 Task: Create a due date automation trigger when advanced on, on the wednesday before a card is due add content with a name or a description containing resume at 11:00 AM.
Action: Mouse moved to (1065, 84)
Screenshot: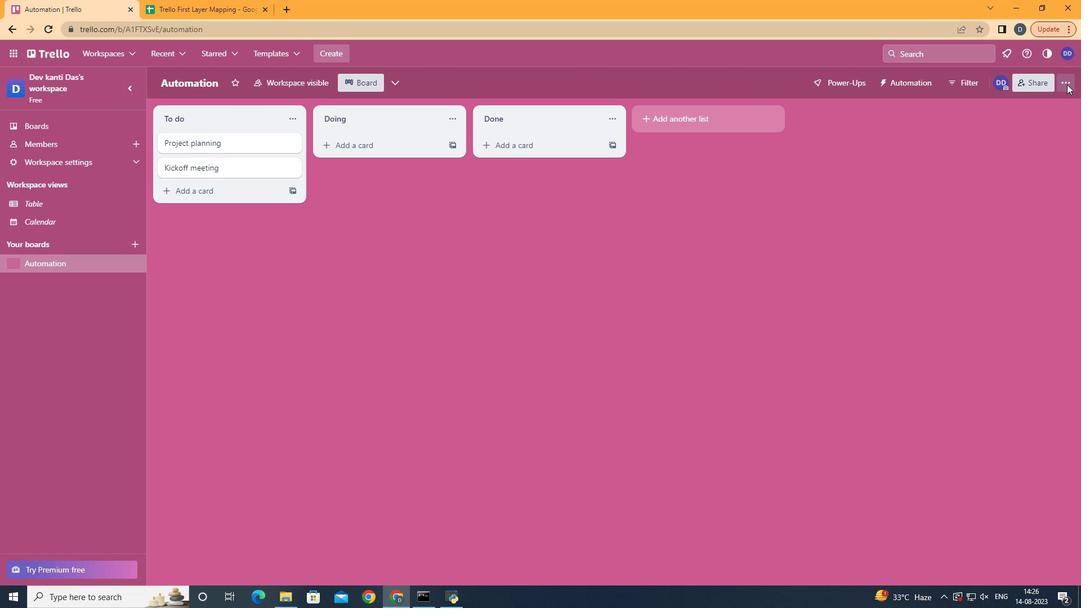 
Action: Mouse pressed left at (1065, 84)
Screenshot: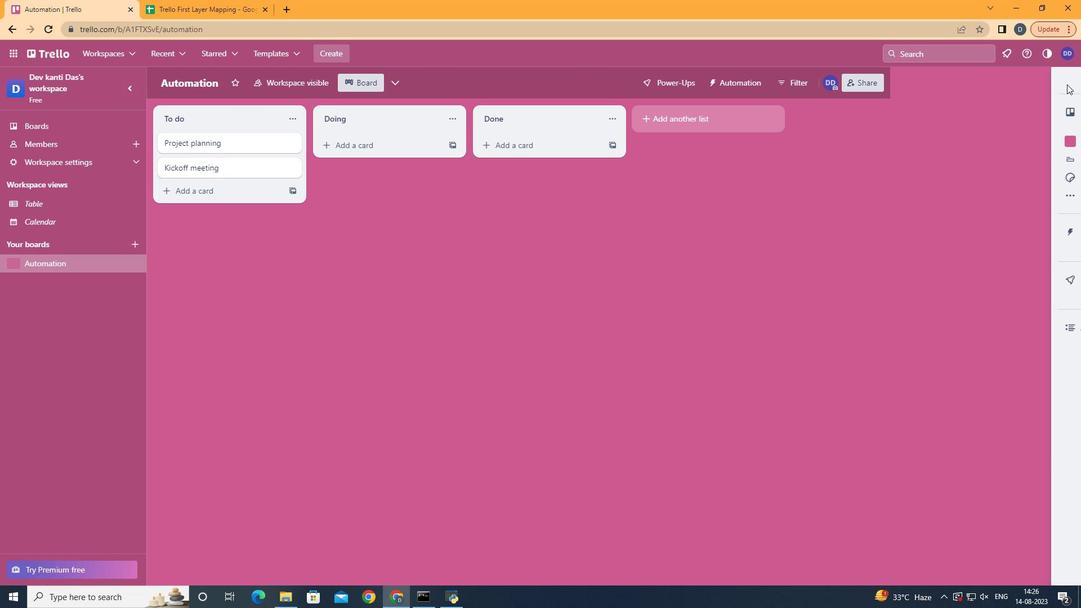 
Action: Mouse moved to (987, 224)
Screenshot: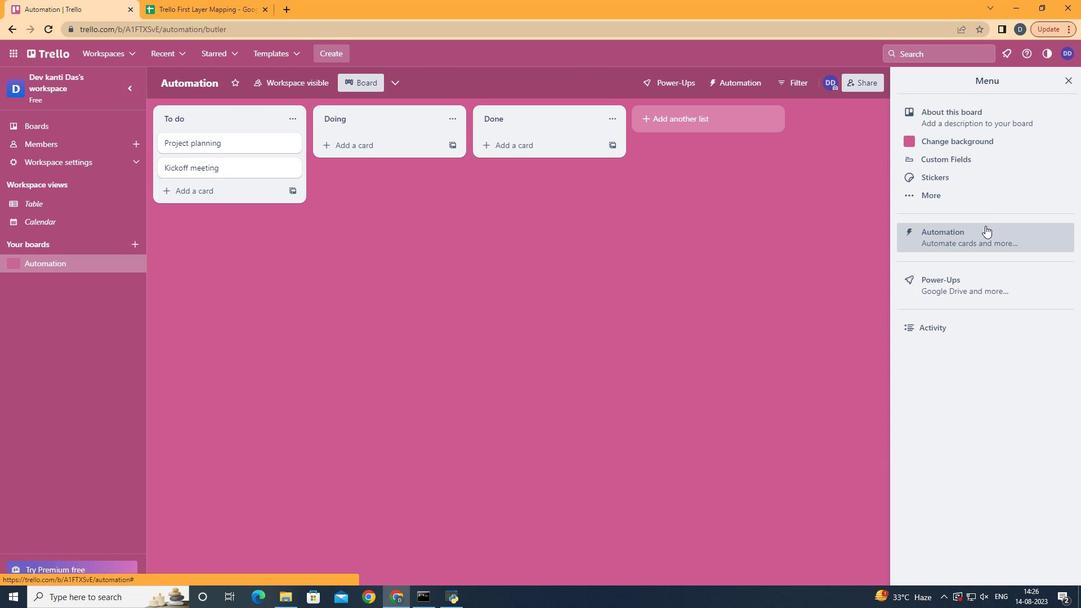
Action: Mouse pressed left at (987, 224)
Screenshot: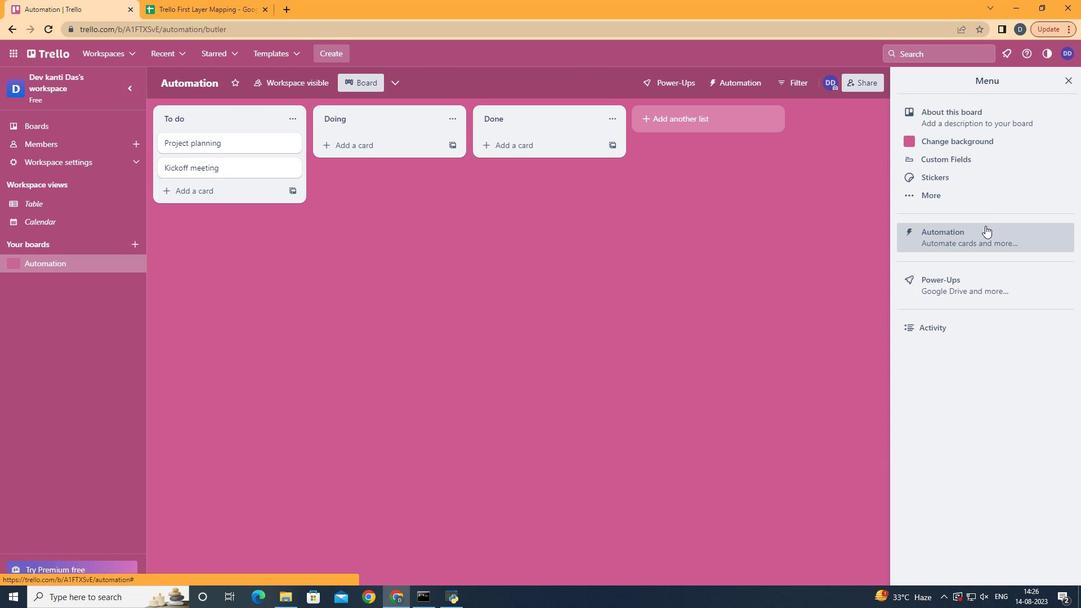 
Action: Mouse moved to (221, 225)
Screenshot: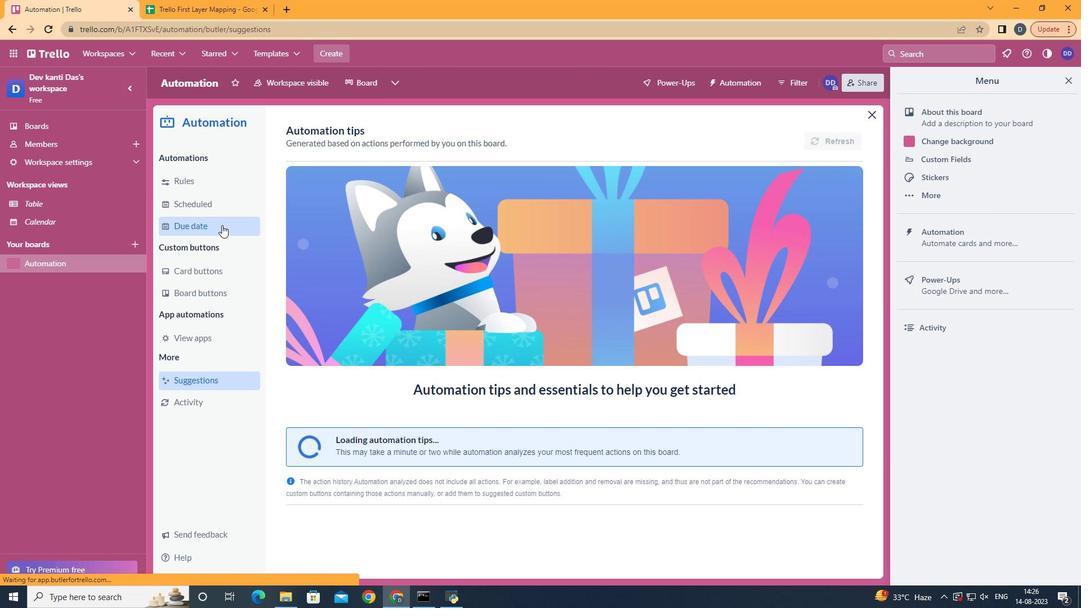 
Action: Mouse pressed left at (221, 225)
Screenshot: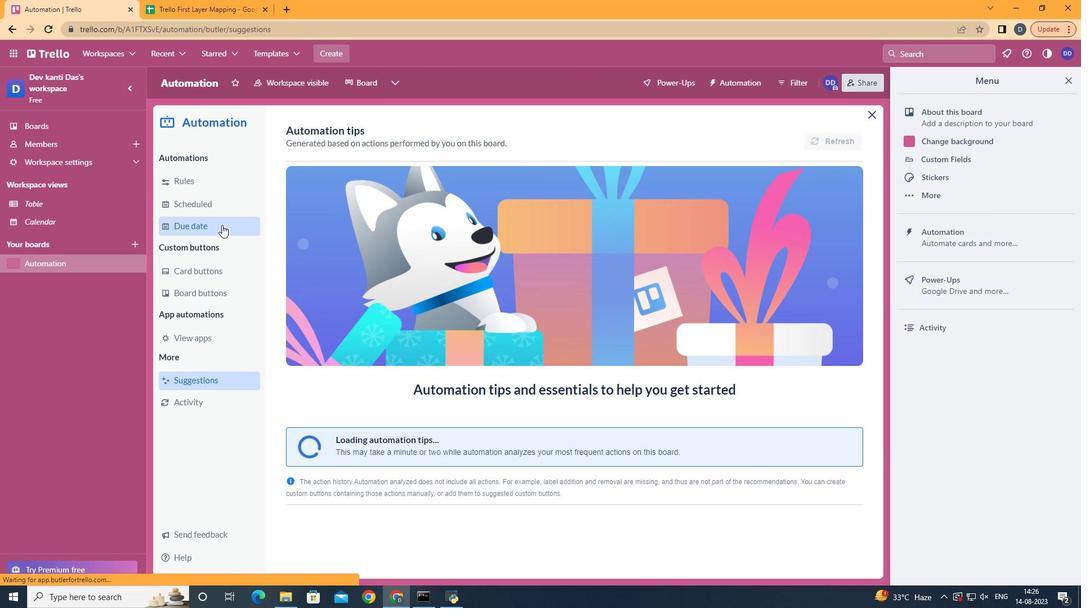 
Action: Mouse moved to (785, 138)
Screenshot: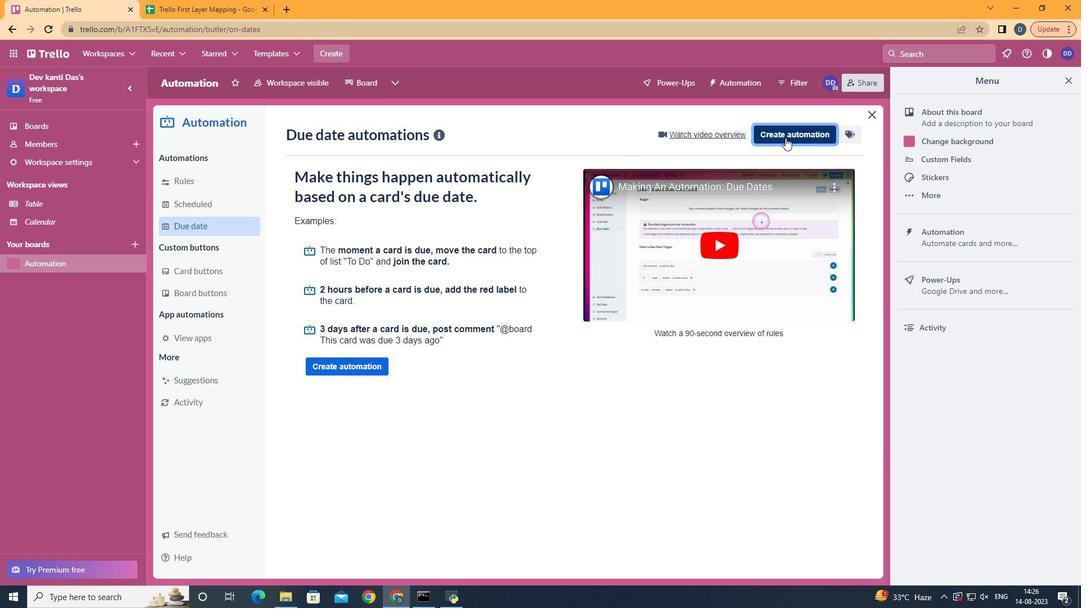
Action: Mouse pressed left at (785, 138)
Screenshot: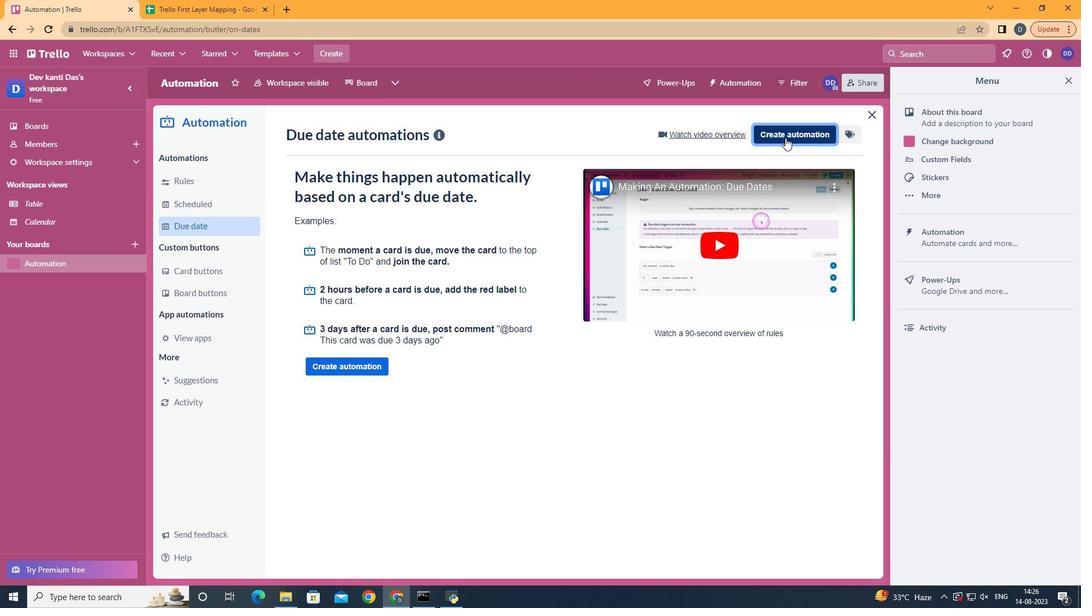 
Action: Mouse moved to (554, 249)
Screenshot: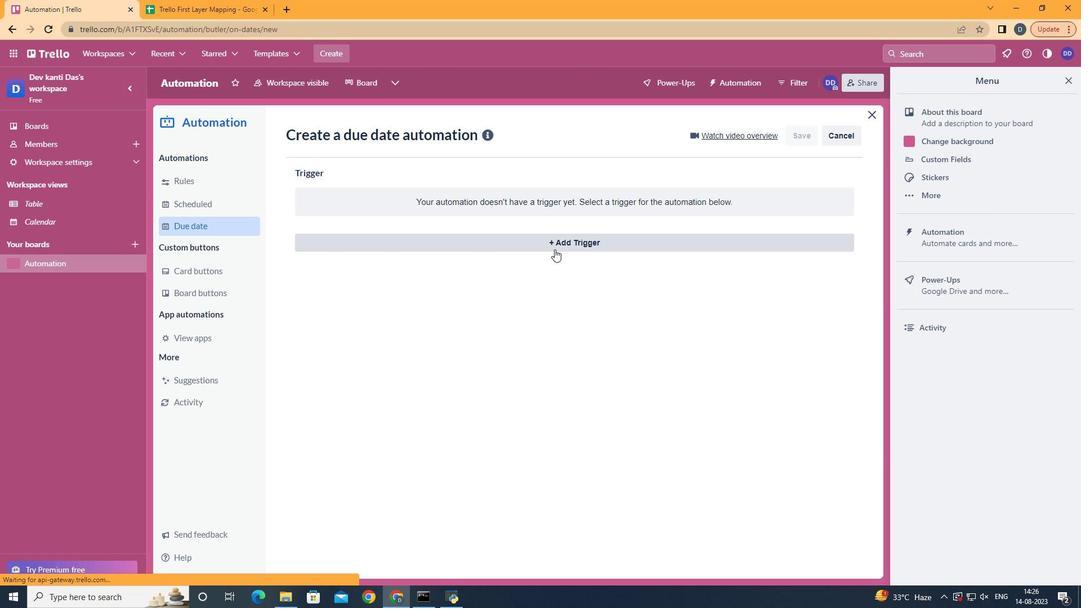 
Action: Mouse pressed left at (554, 249)
Screenshot: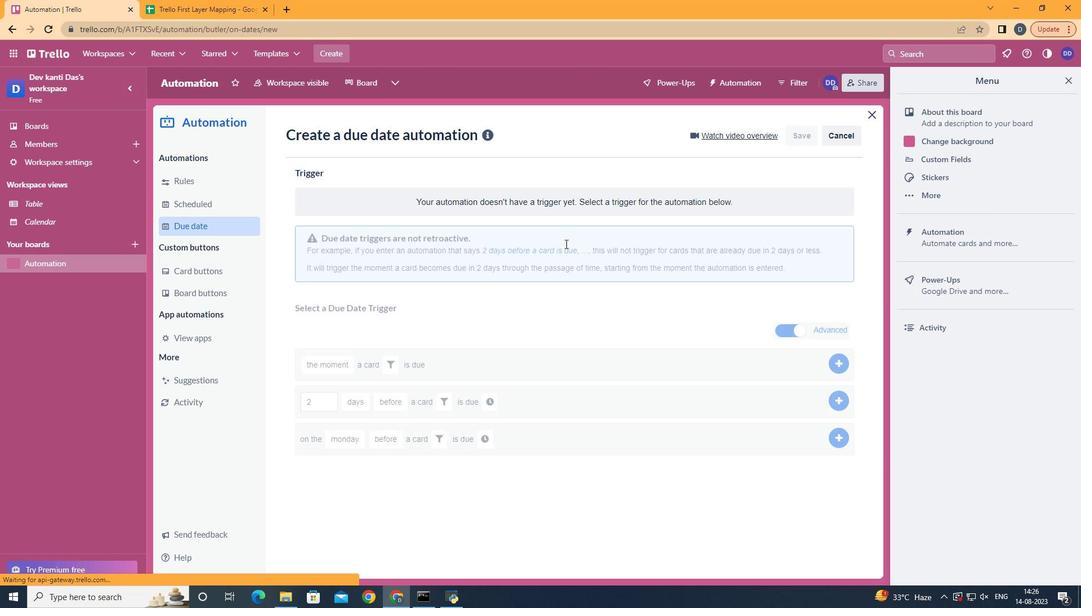 
Action: Mouse moved to (365, 332)
Screenshot: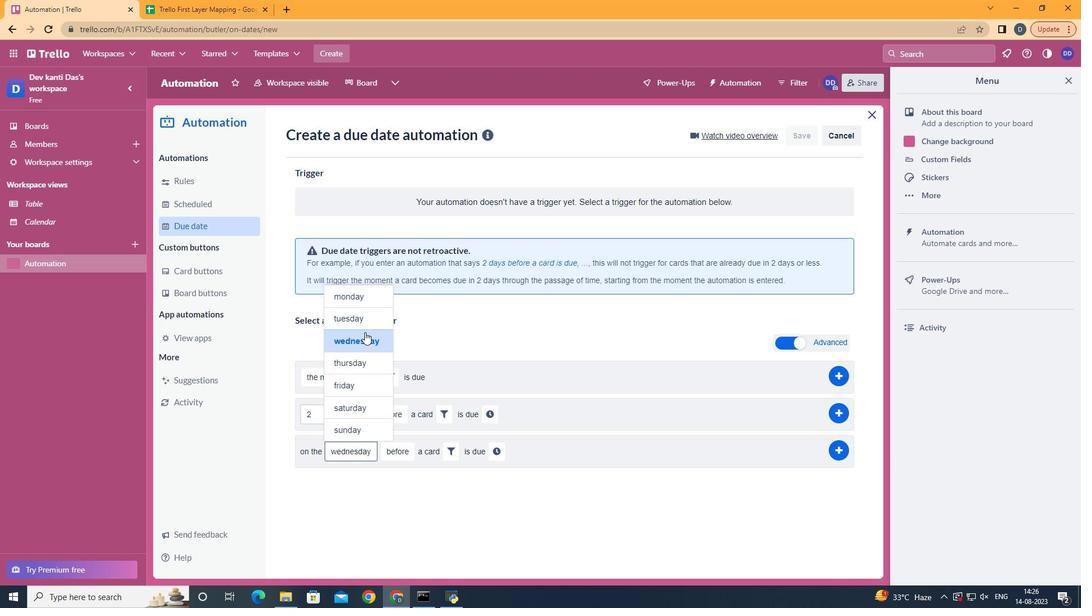 
Action: Mouse pressed left at (365, 332)
Screenshot: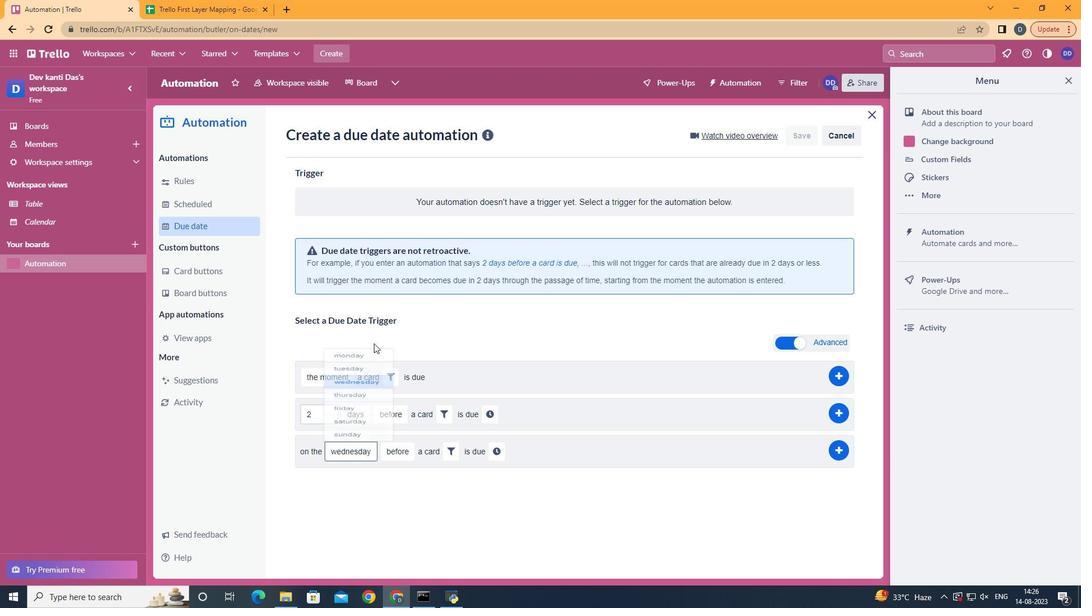 
Action: Mouse moved to (446, 447)
Screenshot: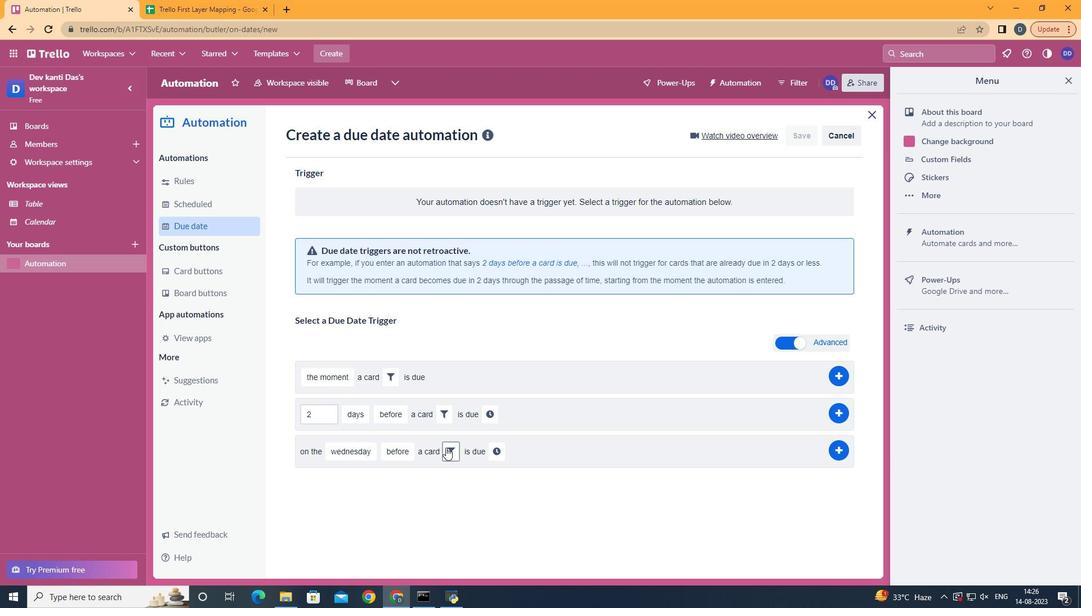 
Action: Mouse pressed left at (446, 447)
Screenshot: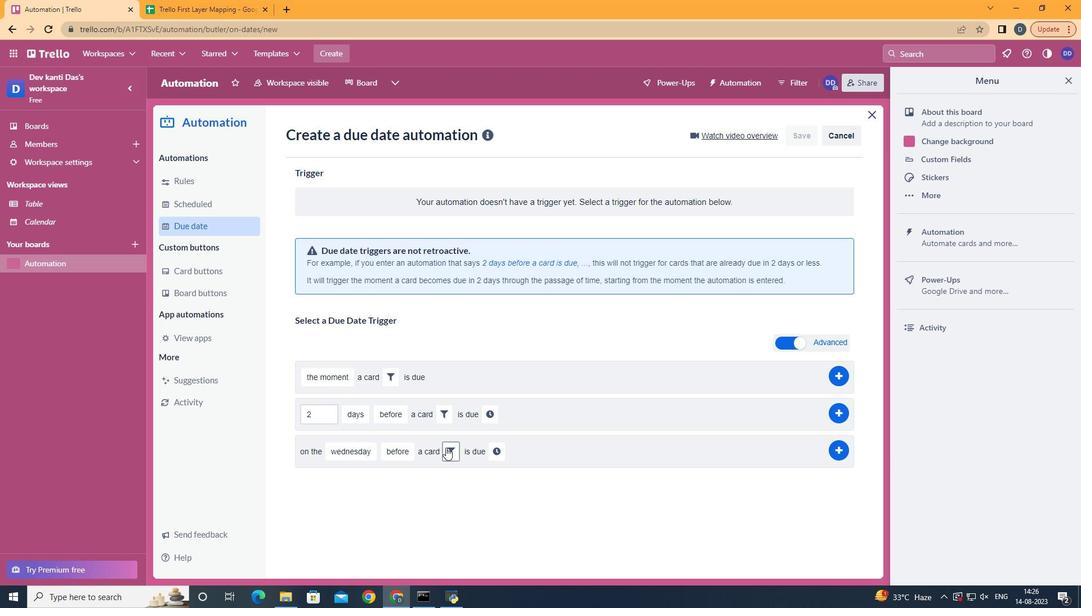 
Action: Mouse moved to (582, 488)
Screenshot: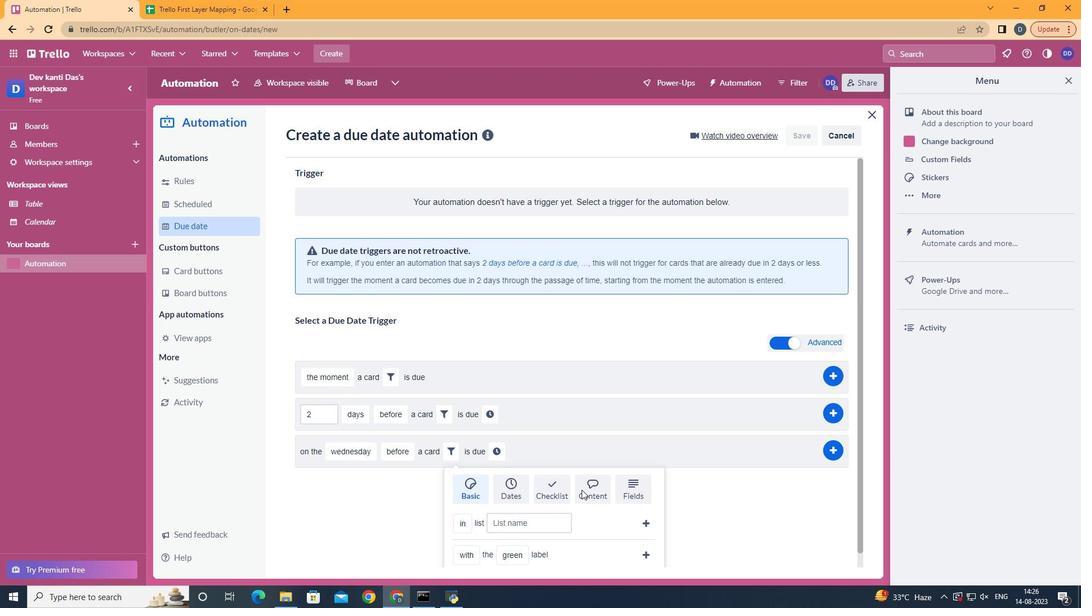 
Action: Mouse pressed left at (582, 488)
Screenshot: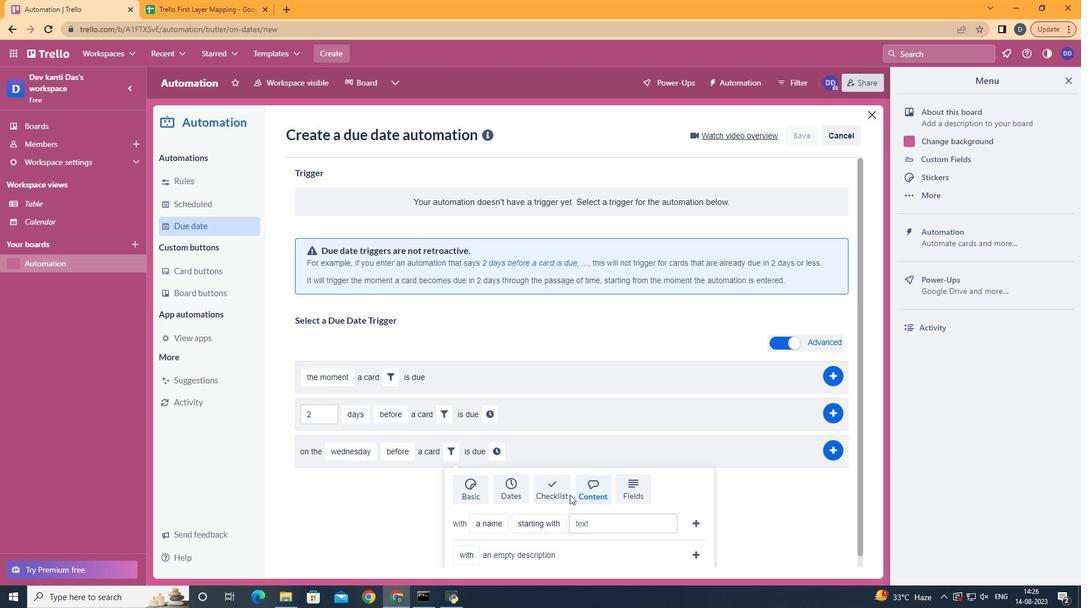 
Action: Mouse moved to (494, 507)
Screenshot: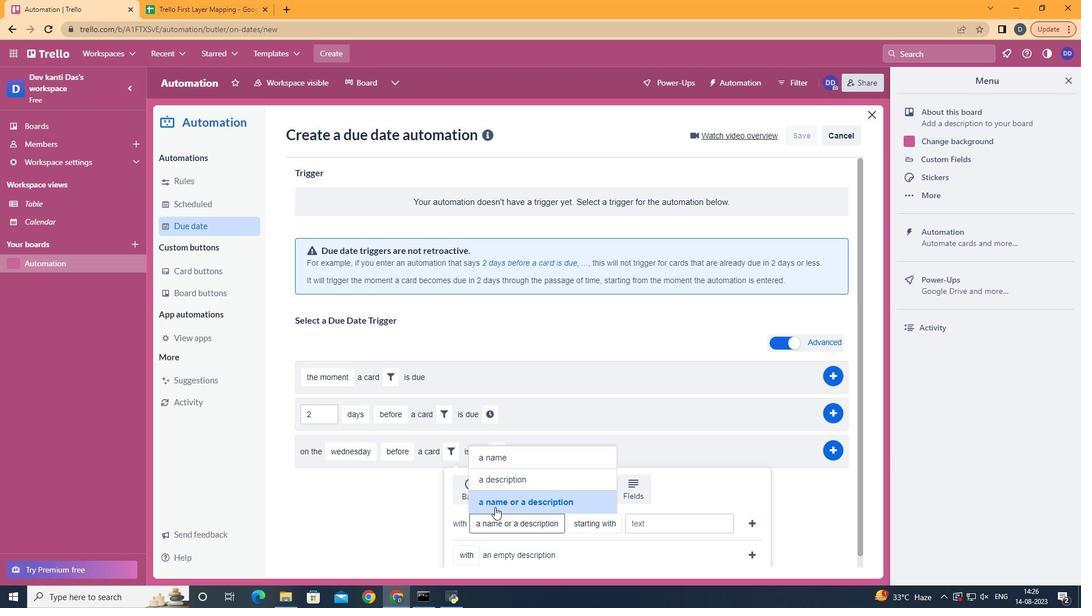 
Action: Mouse pressed left at (494, 507)
Screenshot: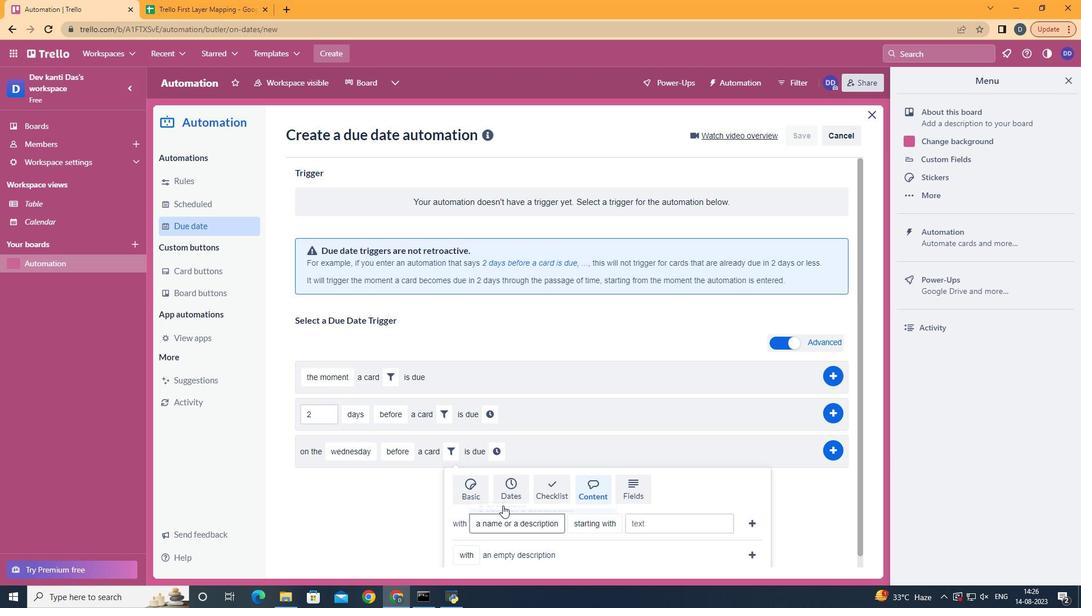 
Action: Mouse moved to (606, 434)
Screenshot: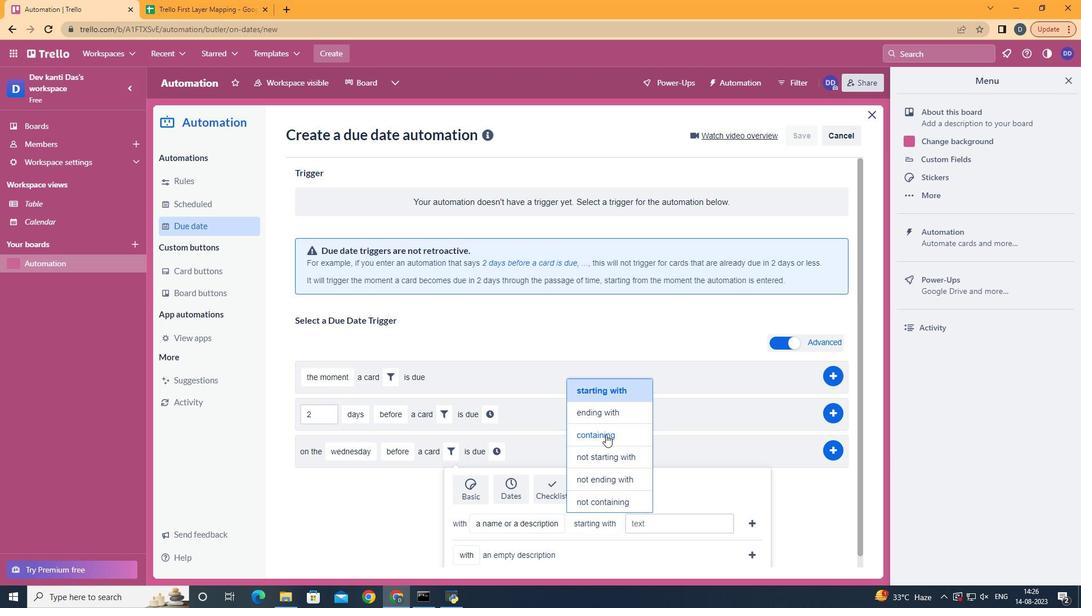 
Action: Mouse pressed left at (606, 434)
Screenshot: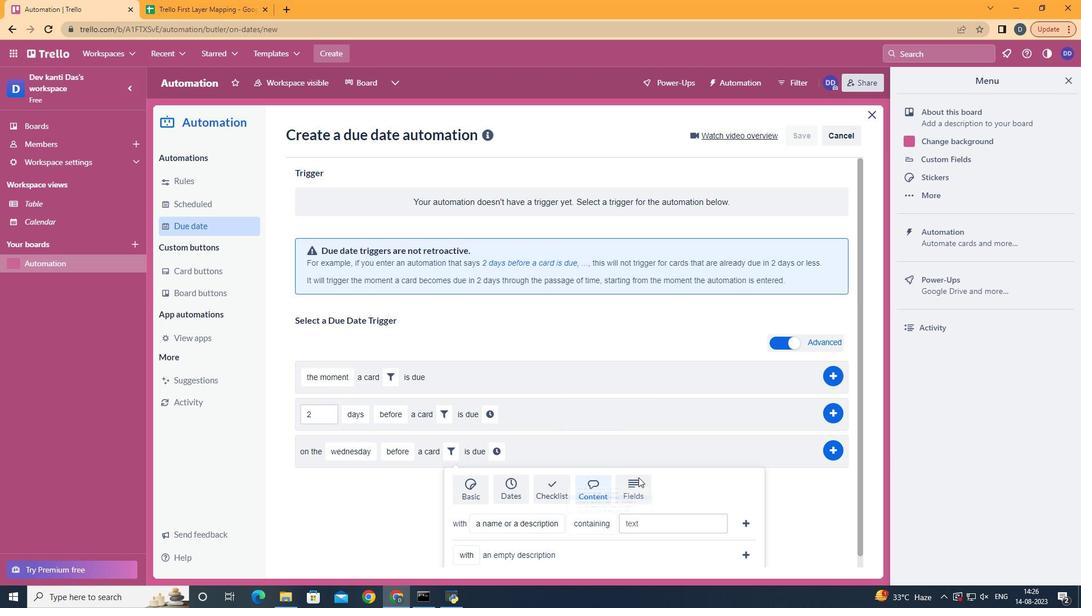 
Action: Mouse moved to (665, 521)
Screenshot: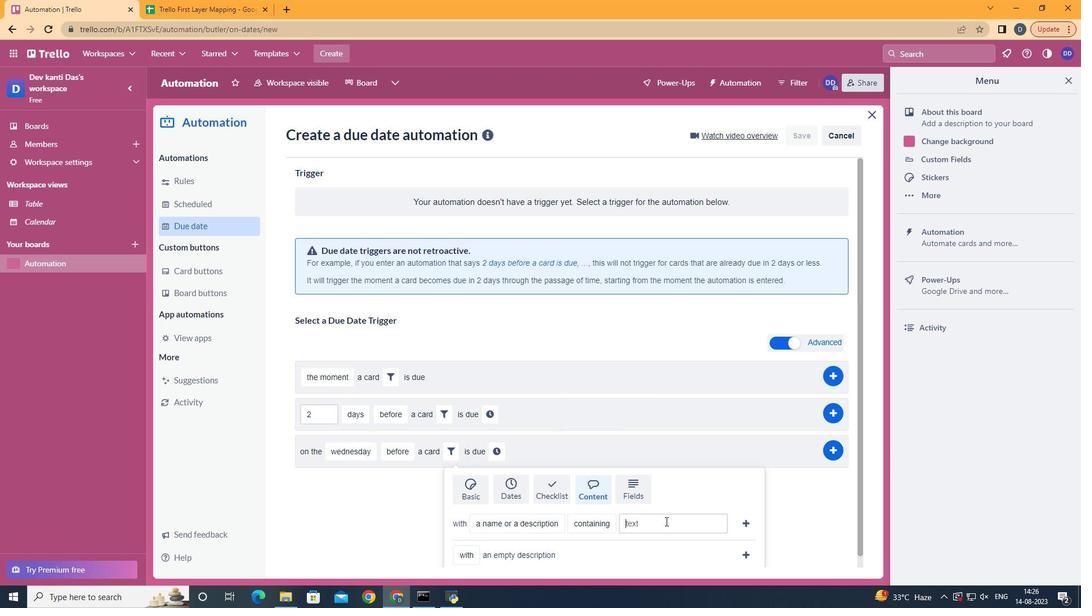 
Action: Mouse pressed left at (665, 521)
Screenshot: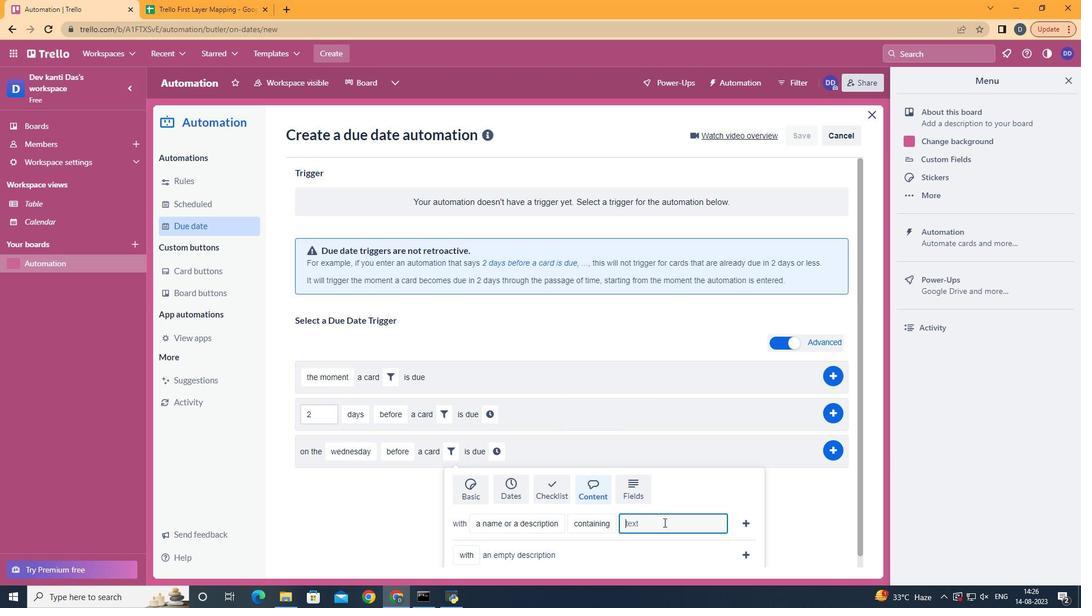 
Action: Mouse moved to (664, 522)
Screenshot: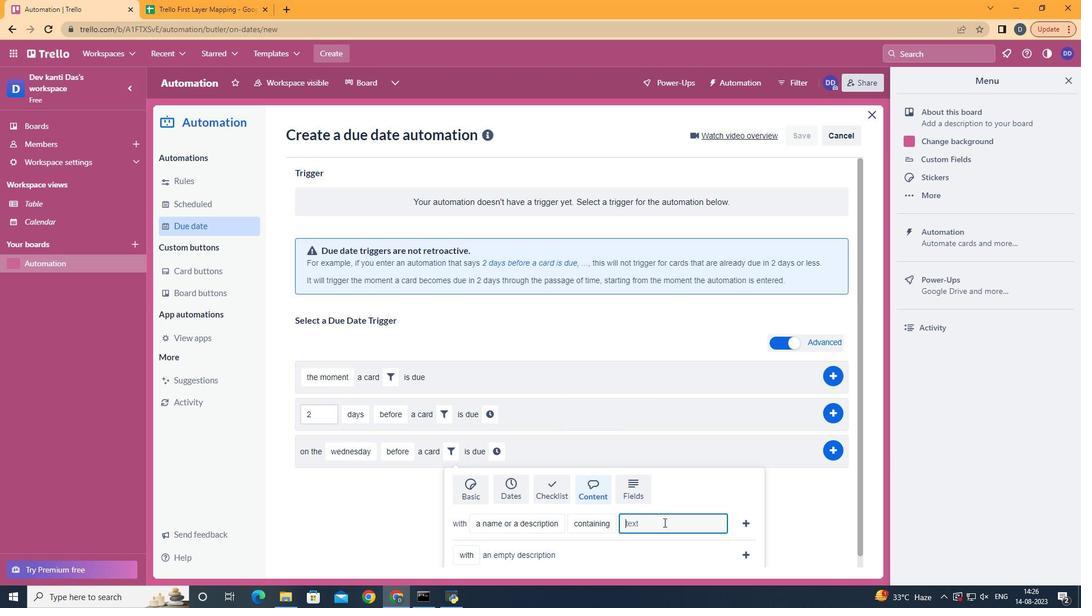 
Action: Key pressed resume
Screenshot: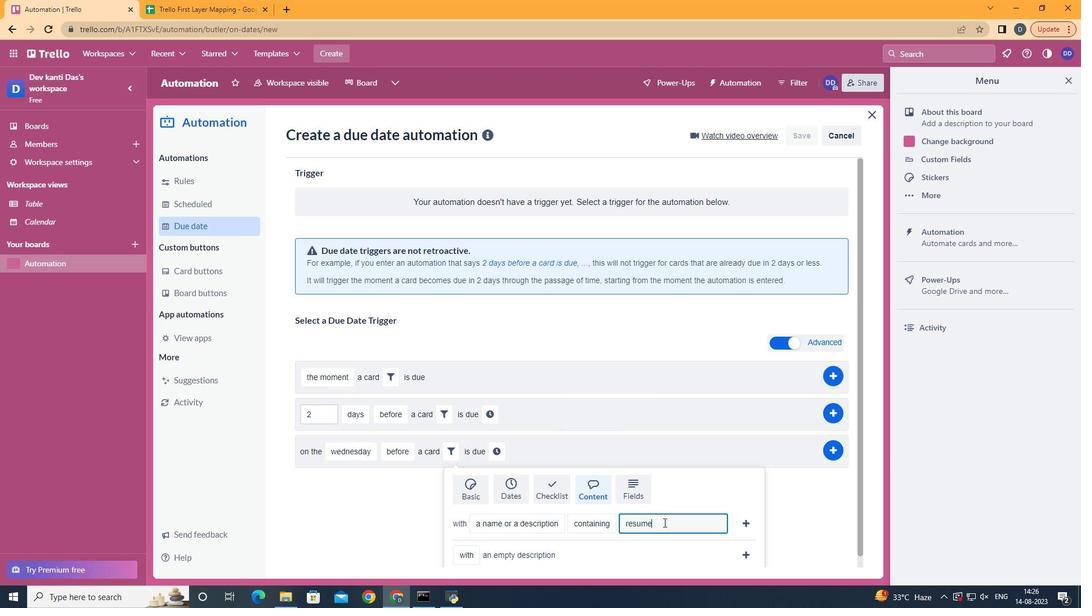 
Action: Mouse moved to (750, 518)
Screenshot: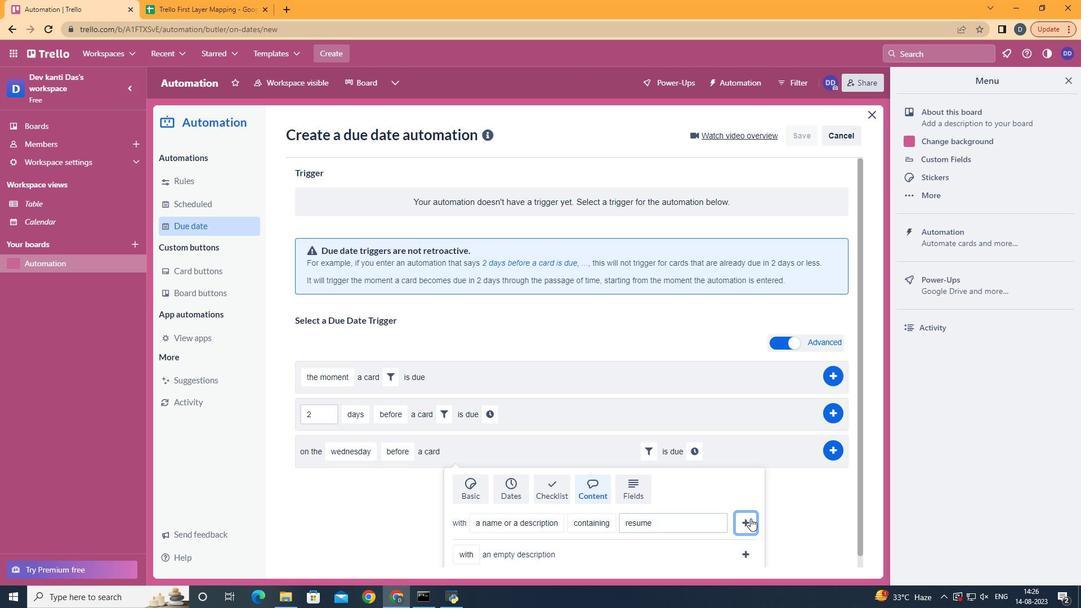 
Action: Mouse pressed left at (750, 518)
Screenshot: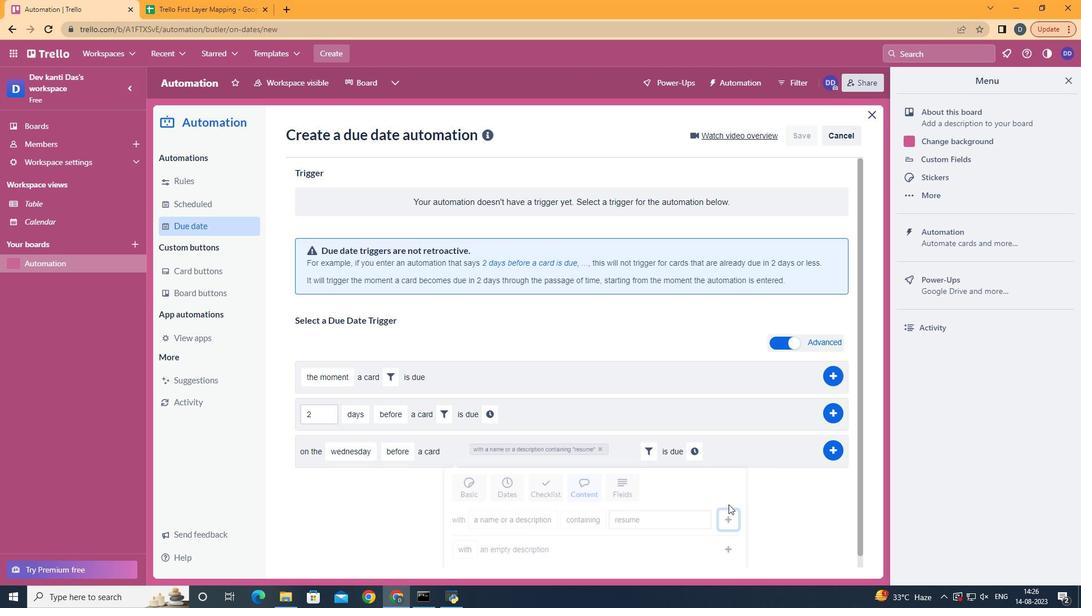 
Action: Mouse moved to (700, 453)
Screenshot: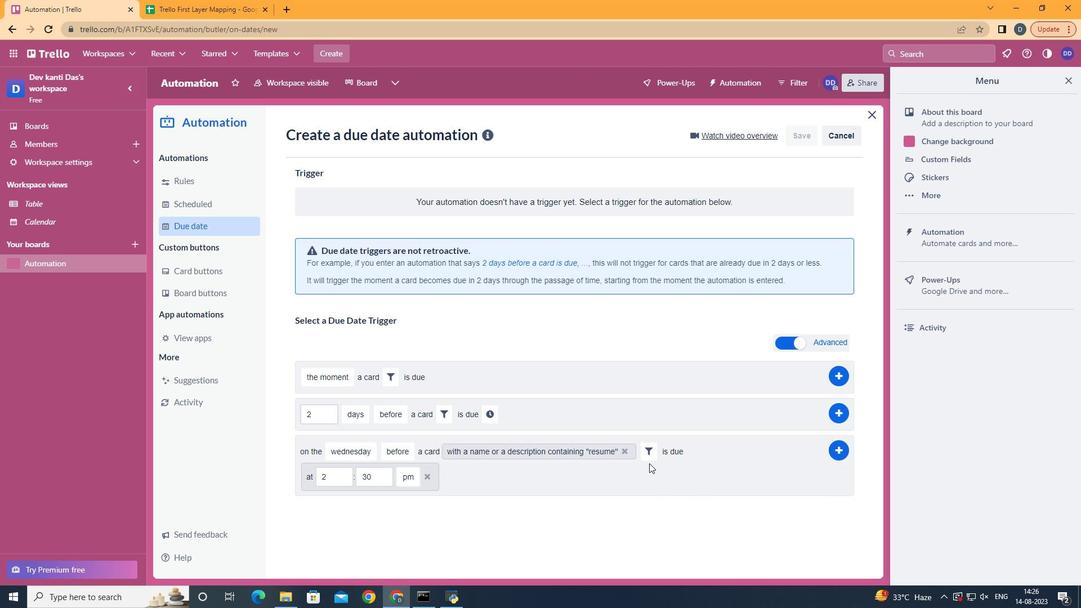 
Action: Mouse pressed left at (700, 453)
Screenshot: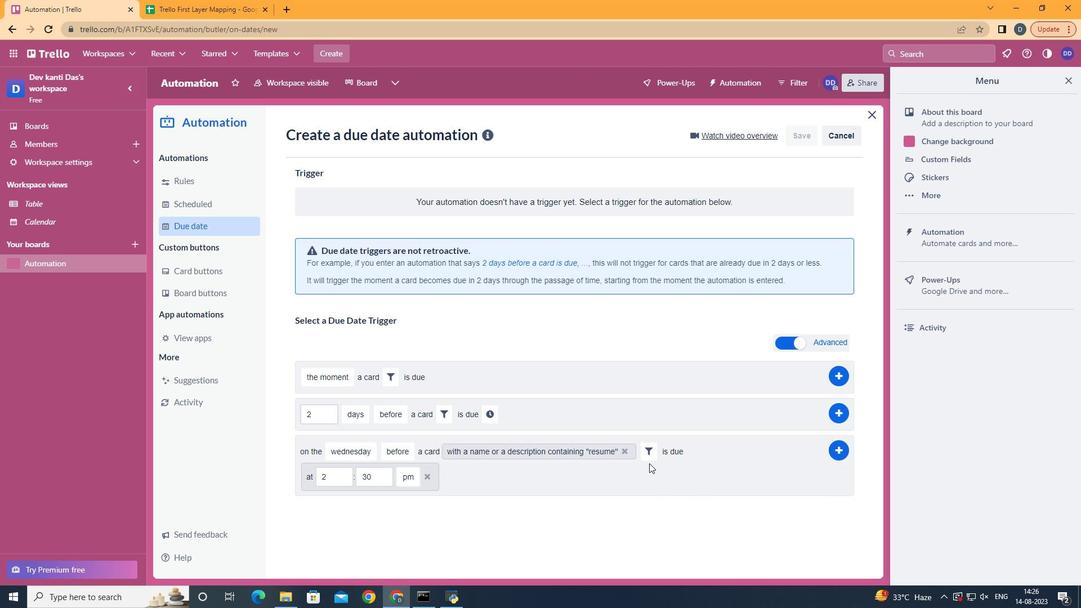 
Action: Mouse moved to (328, 471)
Screenshot: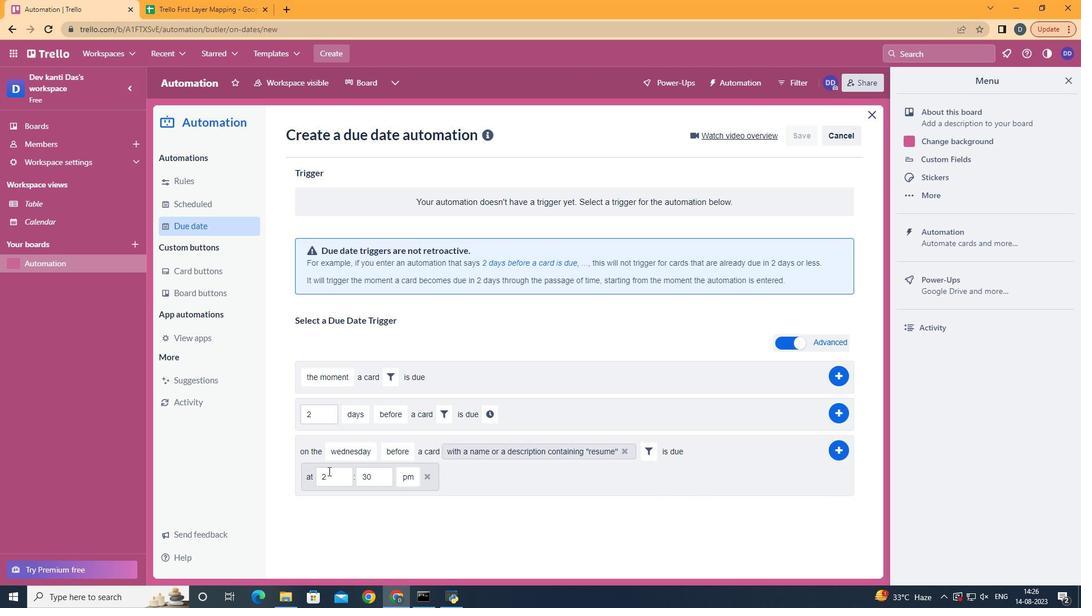 
Action: Mouse pressed left at (328, 471)
Screenshot: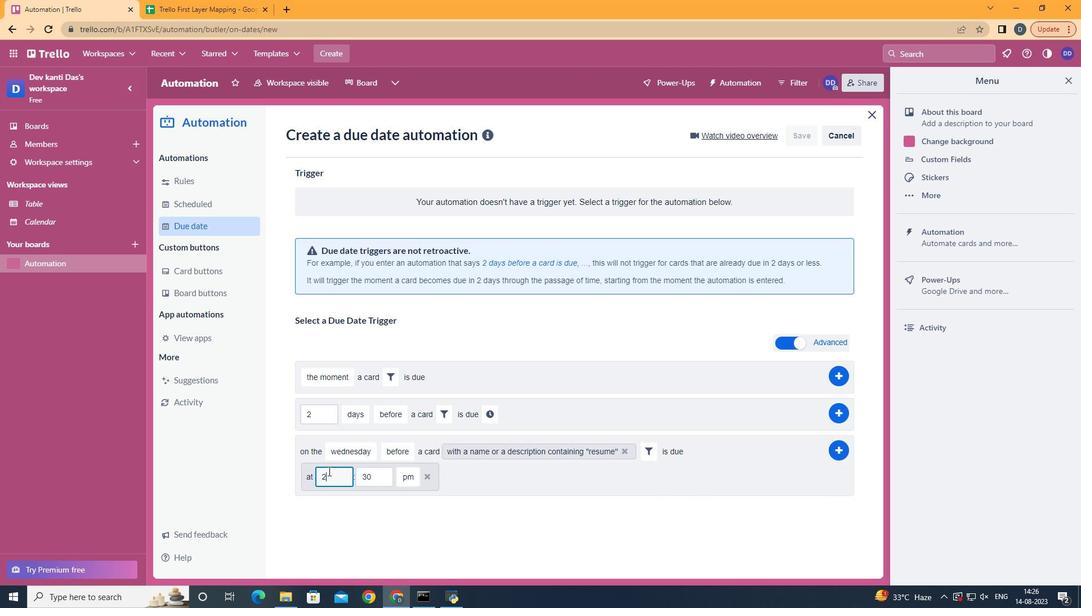 
Action: Key pressed <Key.backspace>11
Screenshot: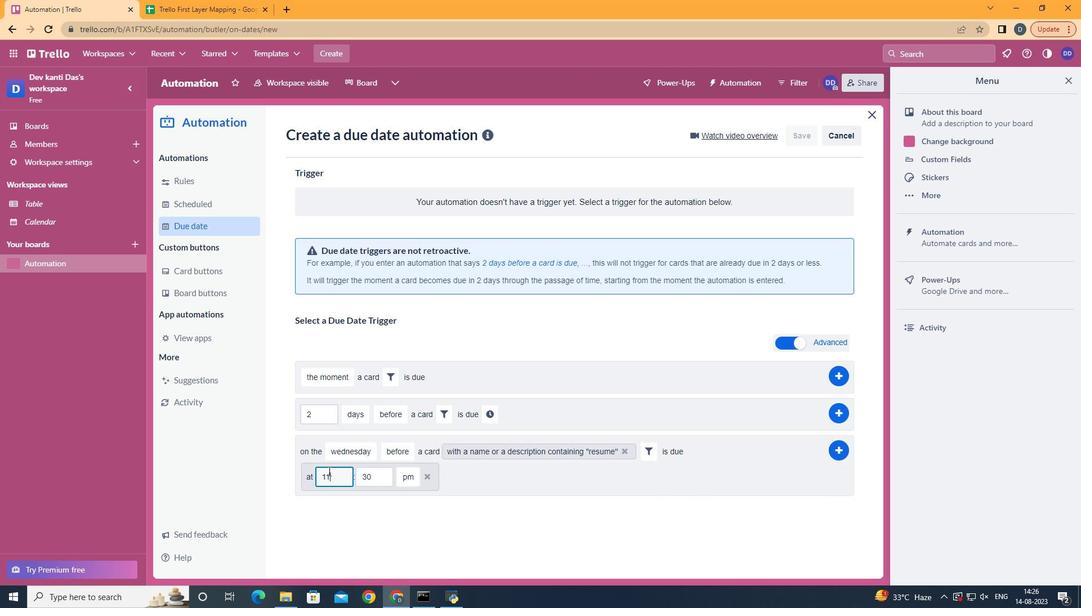 
Action: Mouse moved to (390, 484)
Screenshot: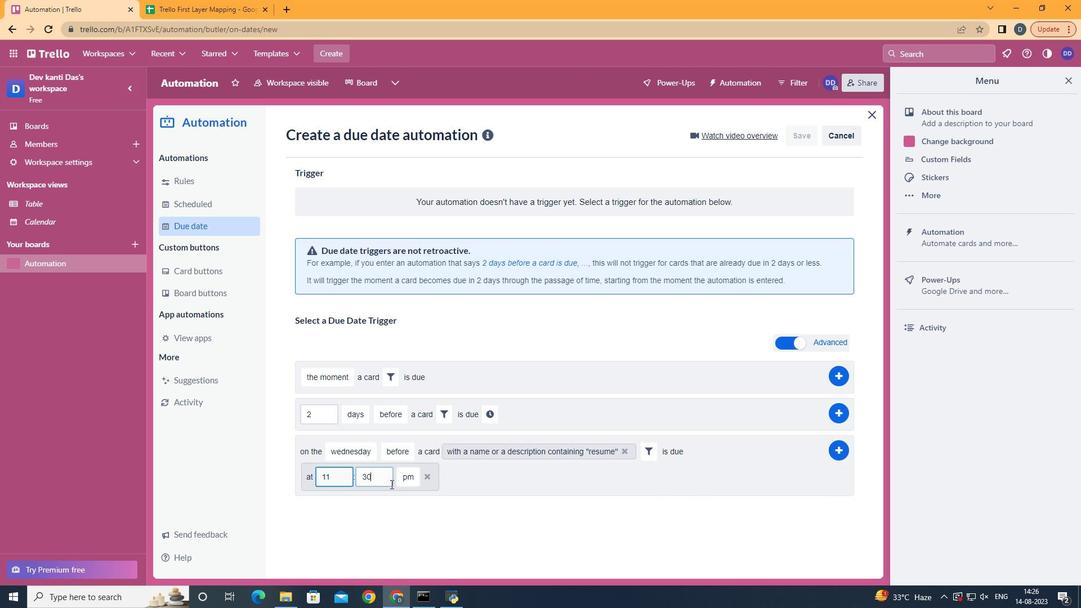 
Action: Mouse pressed left at (390, 484)
Screenshot: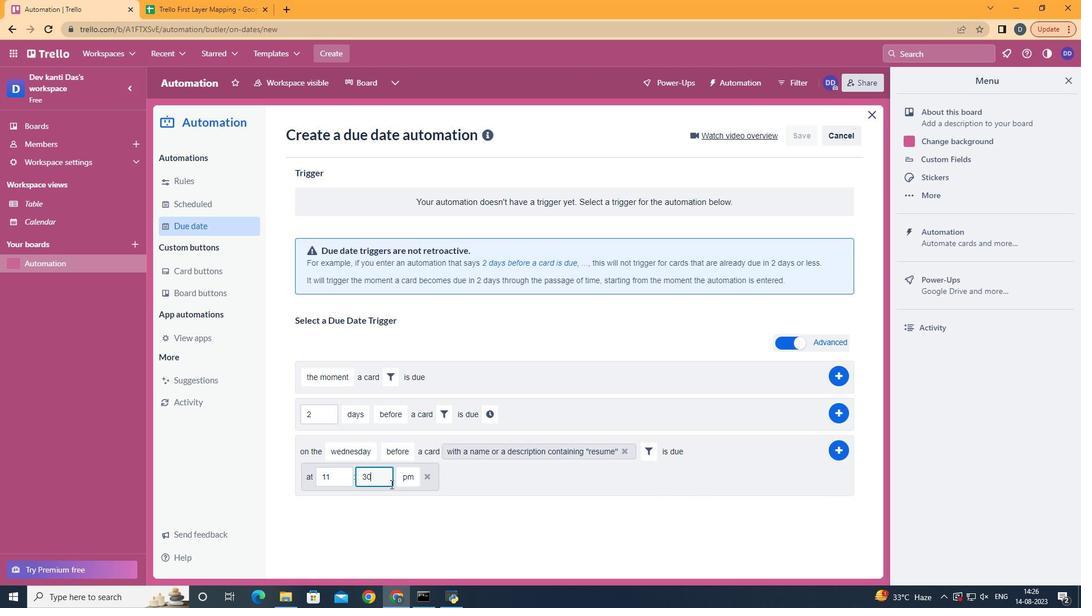 
Action: Key pressed <Key.backspace><Key.backspace>00
Screenshot: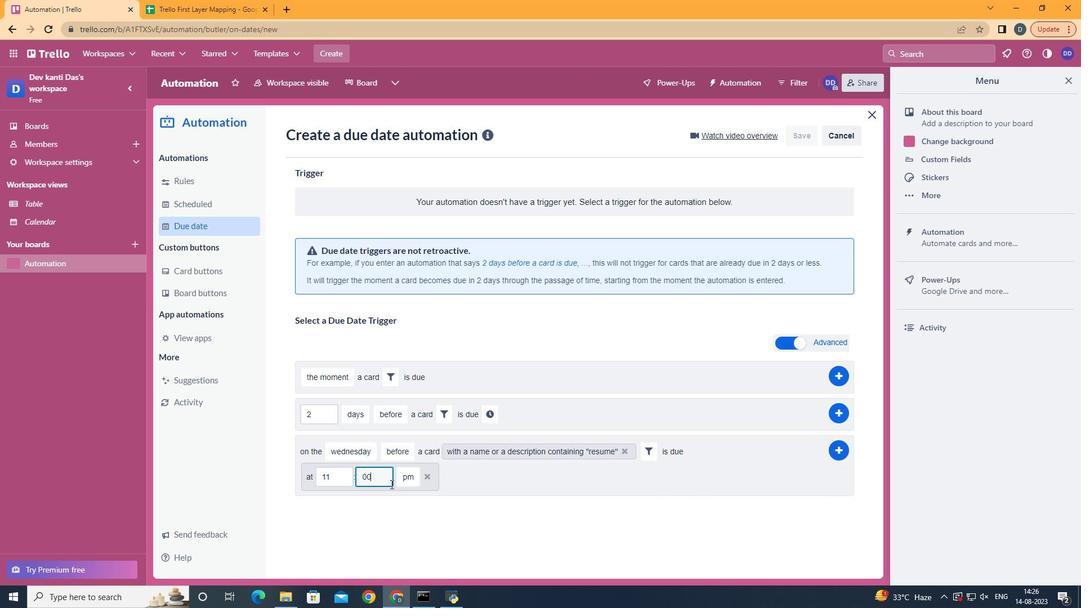 
Action: Mouse moved to (410, 500)
Screenshot: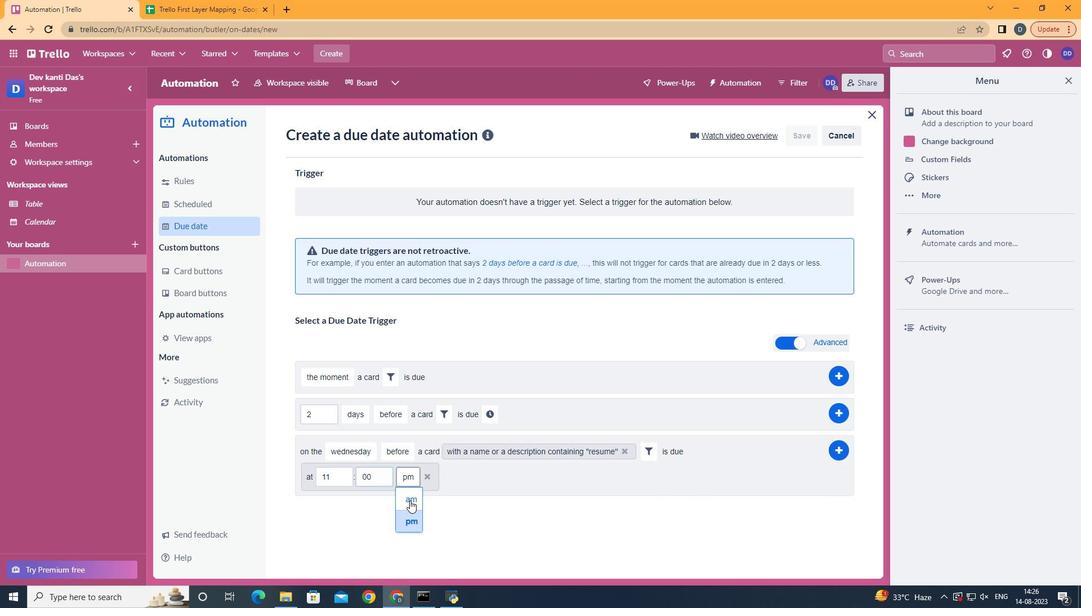 
Action: Mouse pressed left at (410, 500)
Screenshot: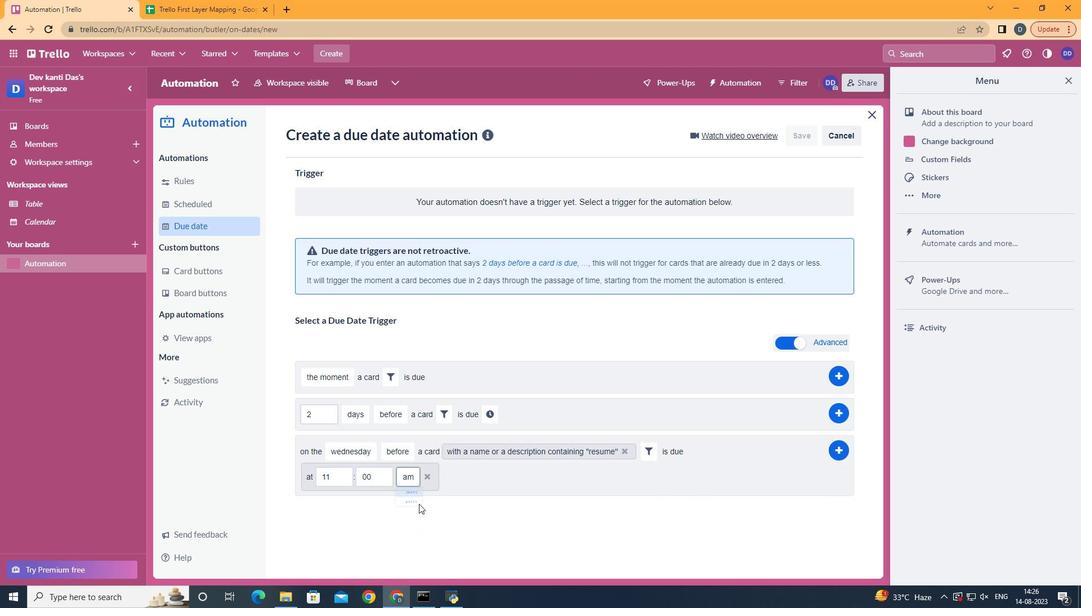 
Action: Mouse moved to (842, 459)
Screenshot: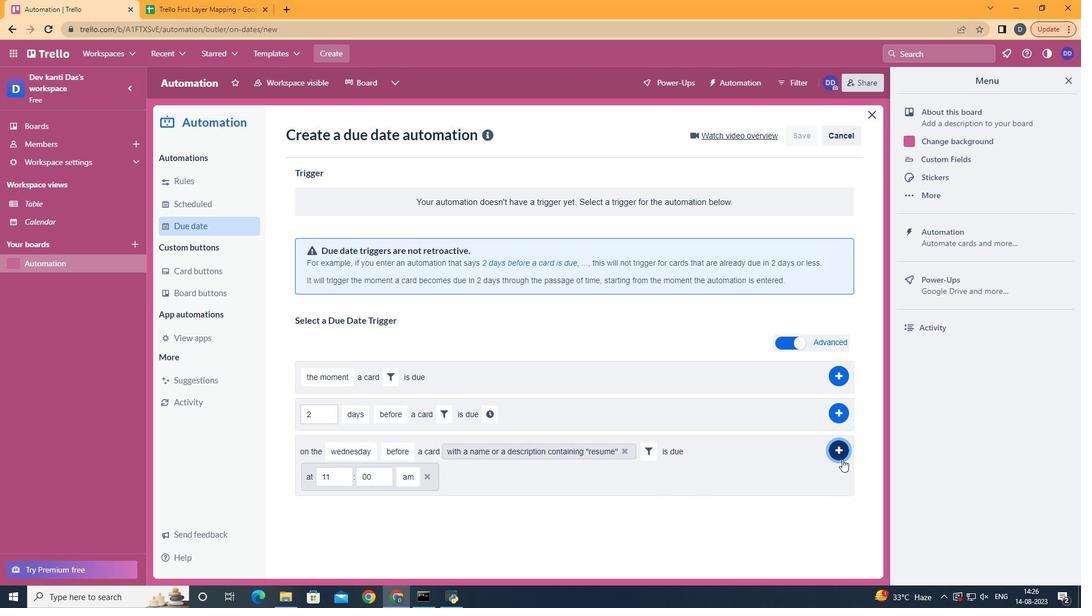 
Action: Mouse pressed left at (842, 459)
Screenshot: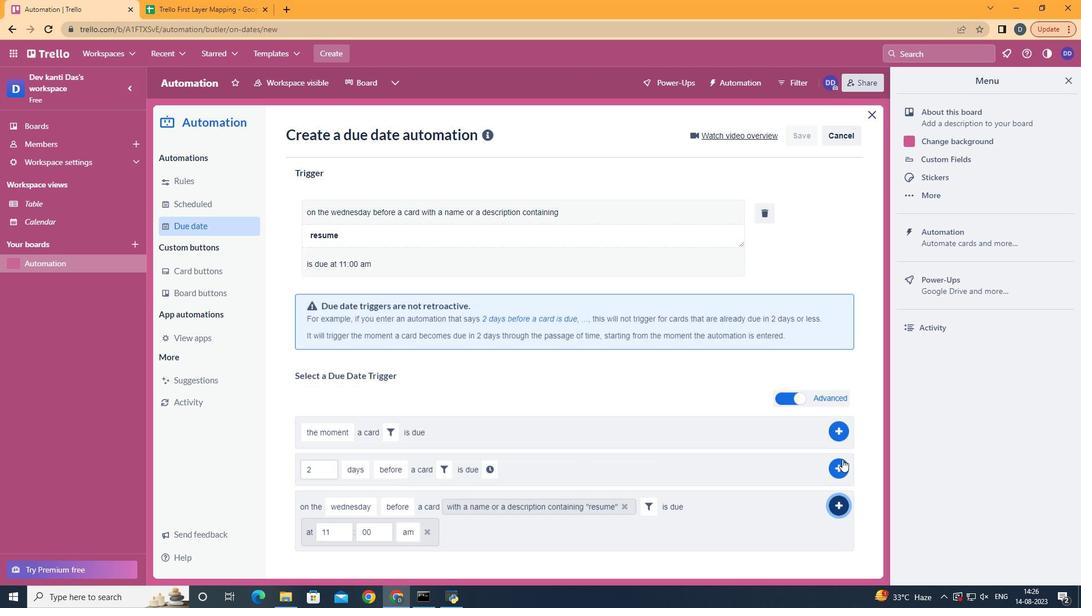 
